 Task: Make in the project TransformWorks a sprint 'Starlight'.
Action: Mouse moved to (1075, 183)
Screenshot: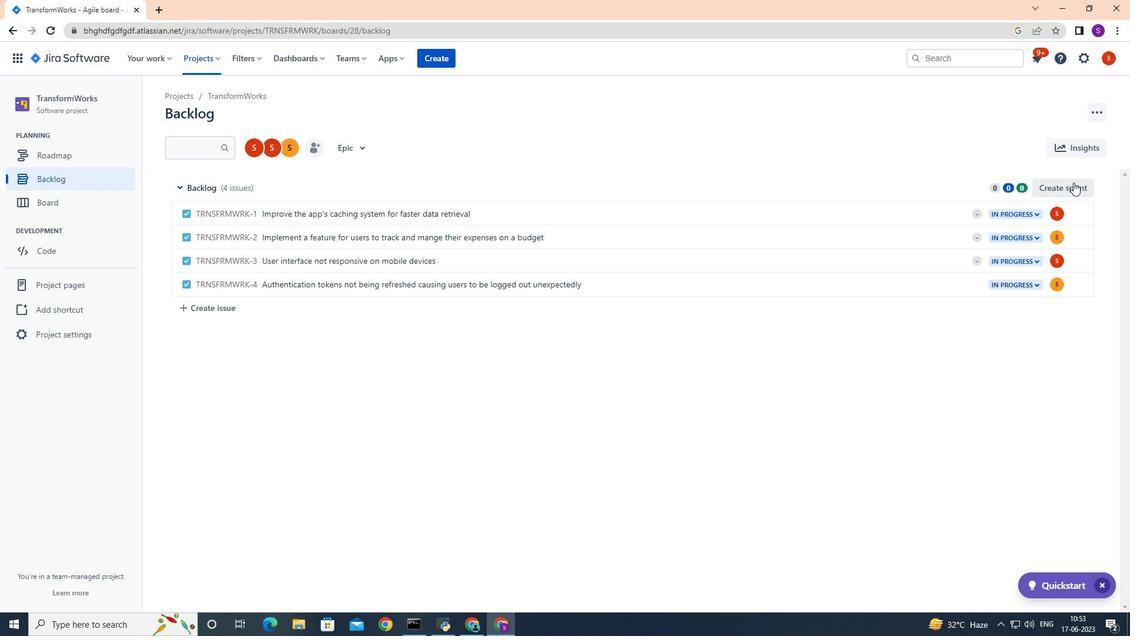 
Action: Mouse pressed left at (1075, 183)
Screenshot: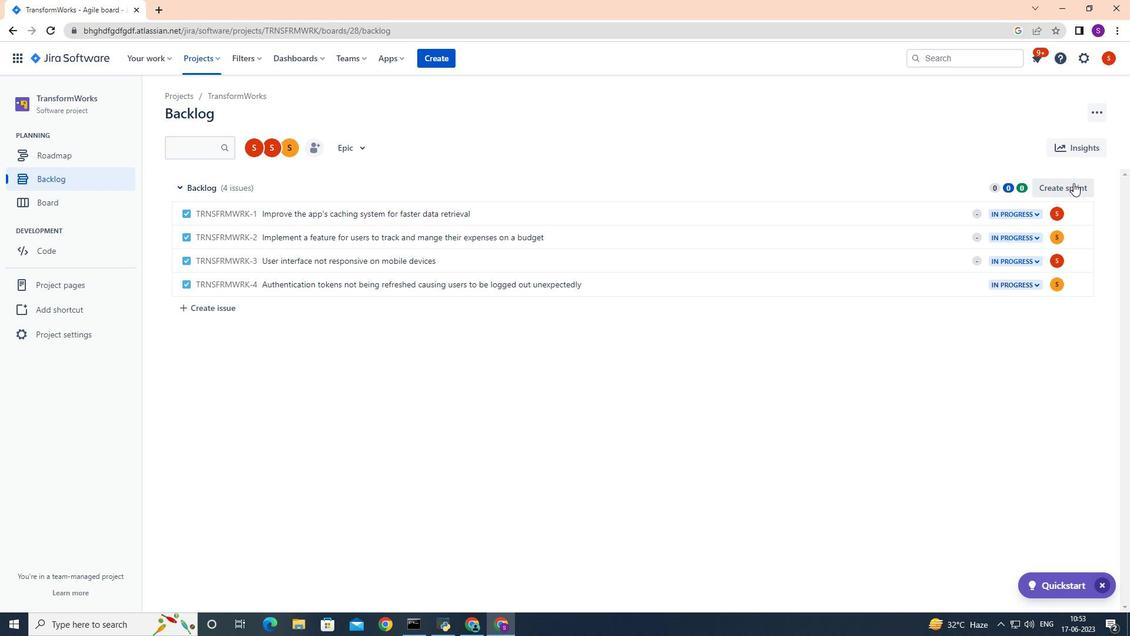 
Action: Mouse moved to (282, 186)
Screenshot: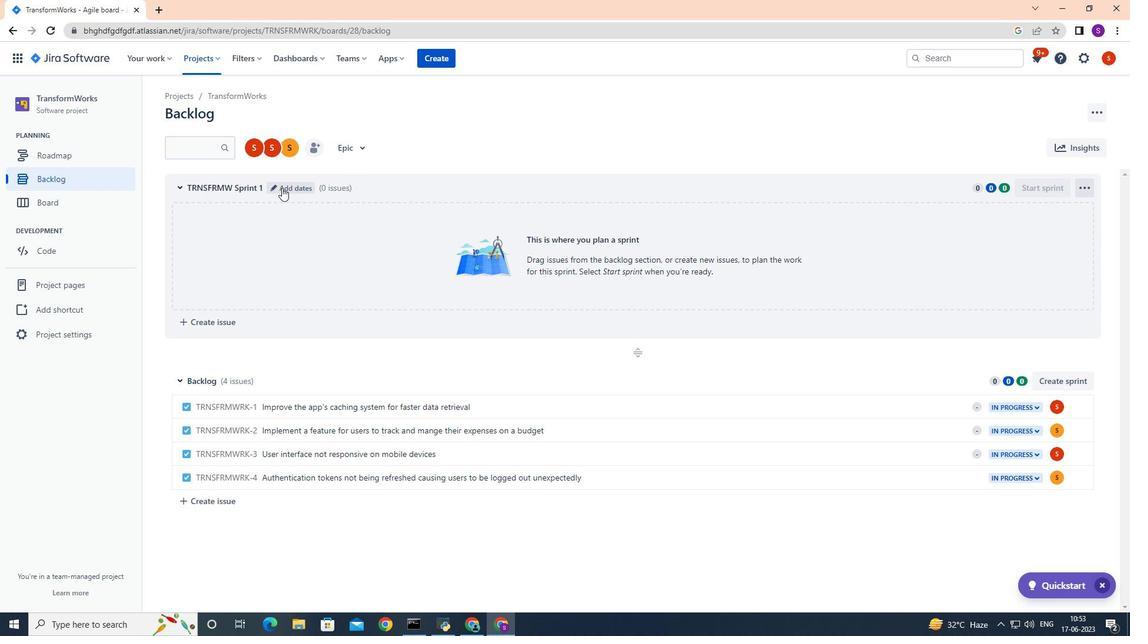 
Action: Mouse pressed left at (282, 186)
Screenshot: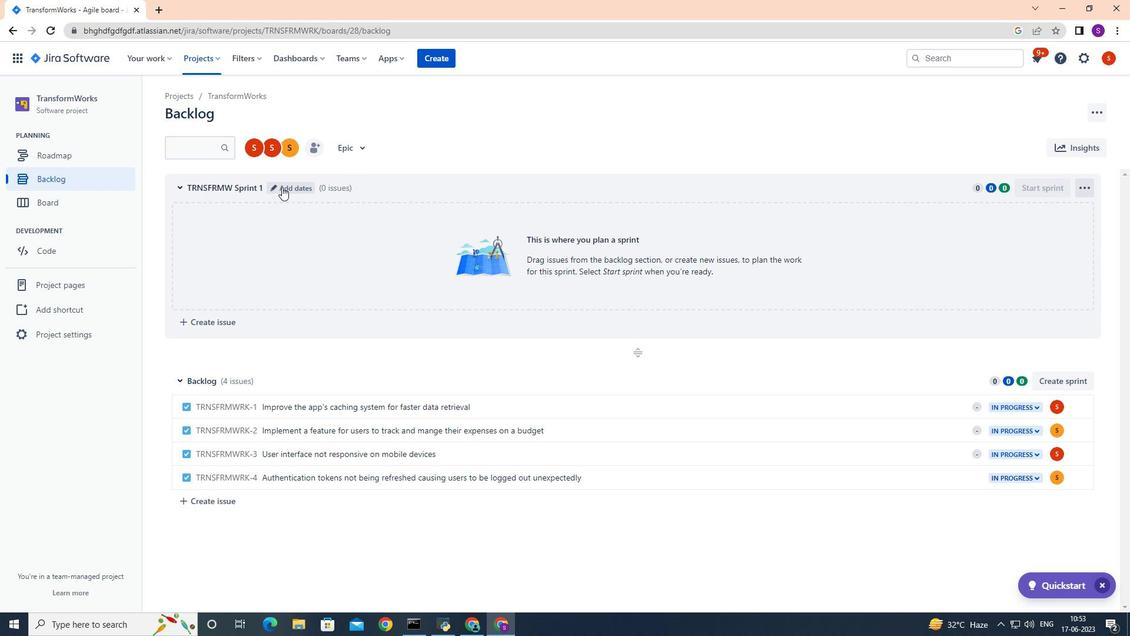 
Action: Mouse moved to (282, 185)
Screenshot: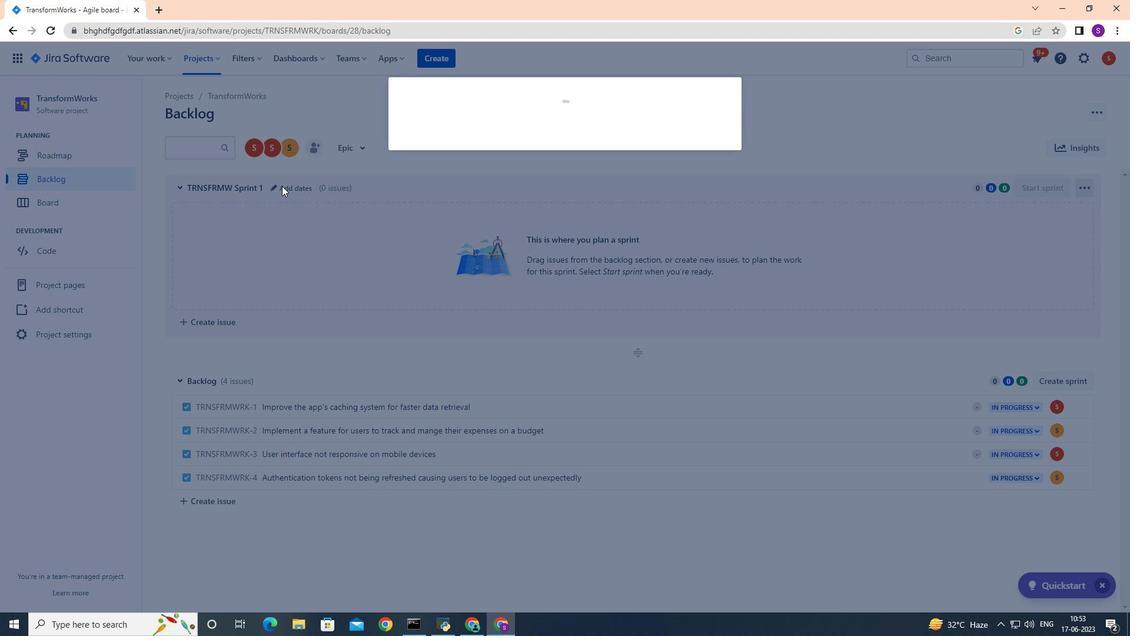 
Action: Key pressed <Key.backspace><Key.backspace><Key.backspace><Key.backspace><Key.backspace><Key.backspace><Key.backspace><Key.backspace><Key.backspace><Key.backspace><Key.backspace><Key.backspace><Key.backspace><Key.backspace><Key.backspace><Key.backspace><Key.backspace><Key.backspace><Key.backspace><Key.backspace><Key.backspace><Key.backspace><Key.backspace><Key.backspace><Key.backspace><Key.backspace><Key.backspace><Key.backspace><Key.shift>Starlight
Screenshot: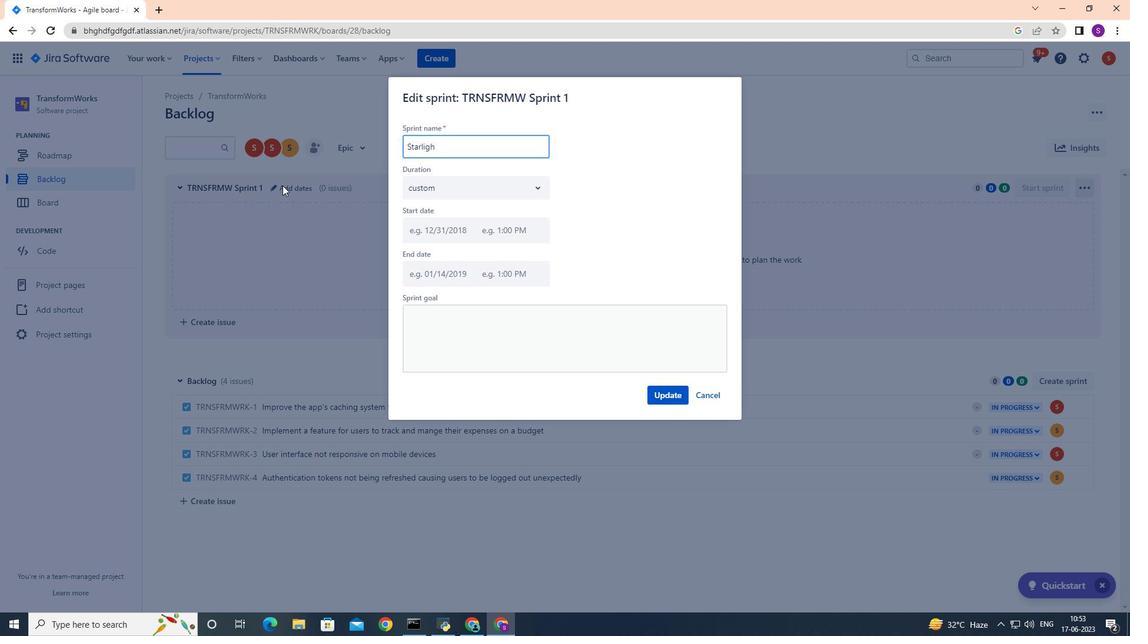 
Action: Mouse moved to (669, 386)
Screenshot: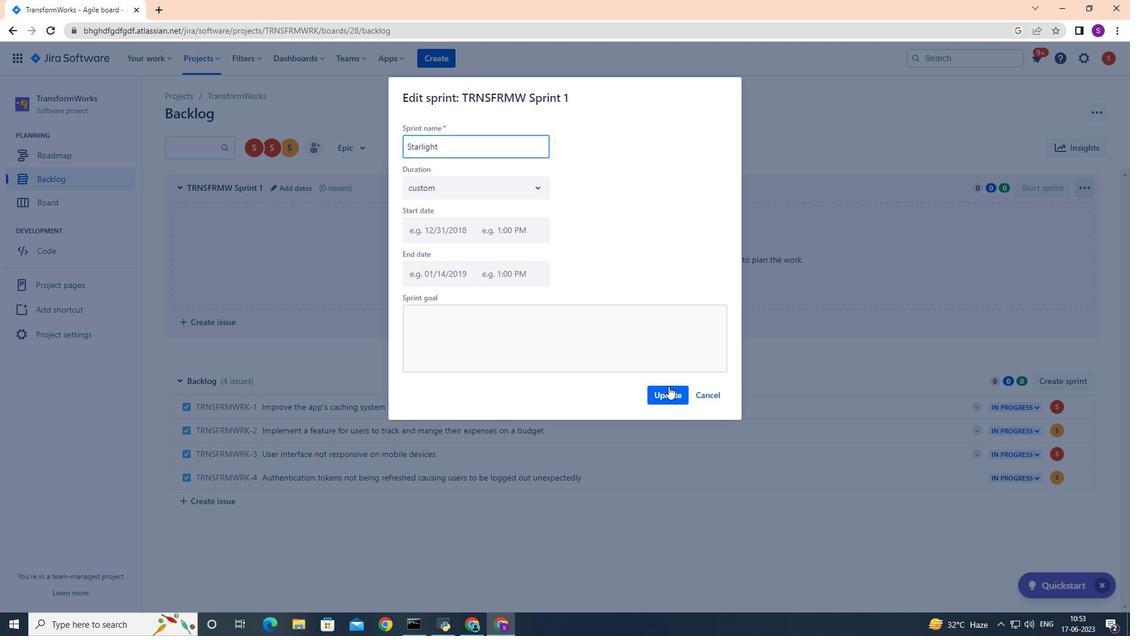
Action: Mouse pressed left at (669, 386)
Screenshot: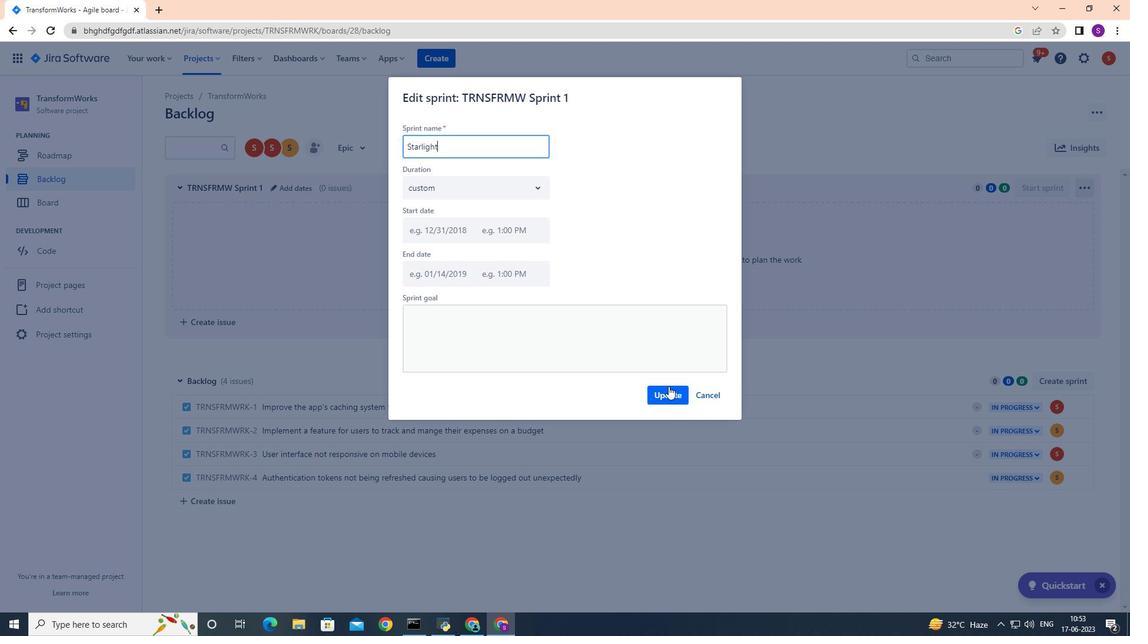 
Action: Mouse moved to (669, 386)
Screenshot: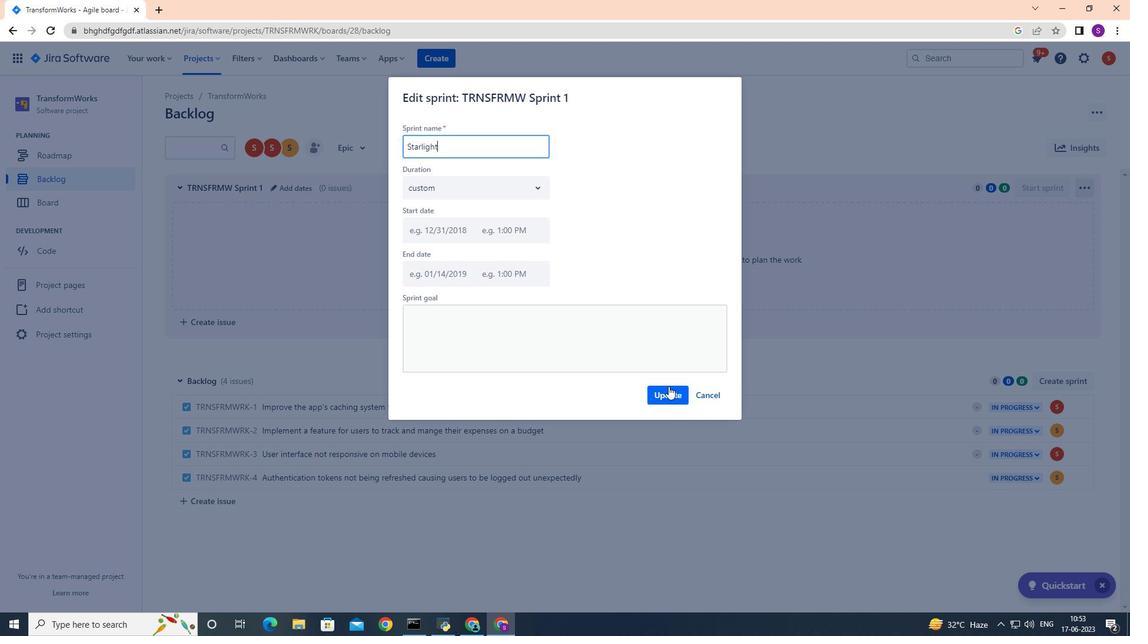 
